 Task: Create a due date automation when advanced on, 2 days after a card is due add dates with an overdue due date at 11:00 AM.
Action: Mouse moved to (1172, 93)
Screenshot: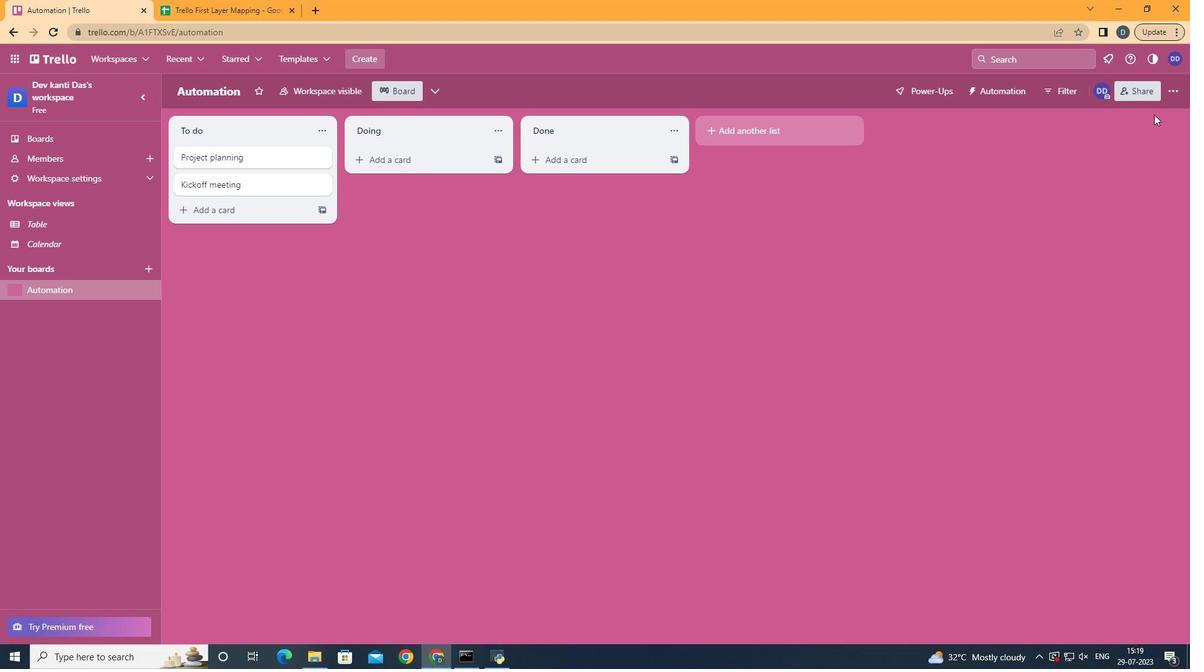
Action: Mouse pressed left at (1172, 93)
Screenshot: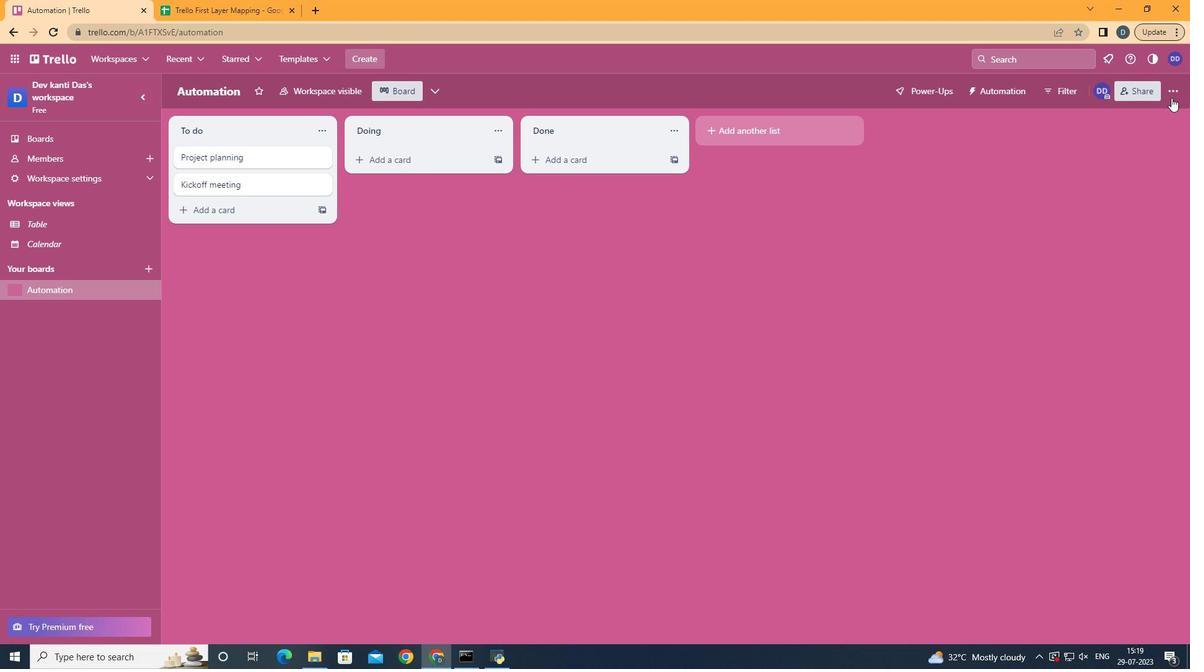 
Action: Mouse moved to (1105, 261)
Screenshot: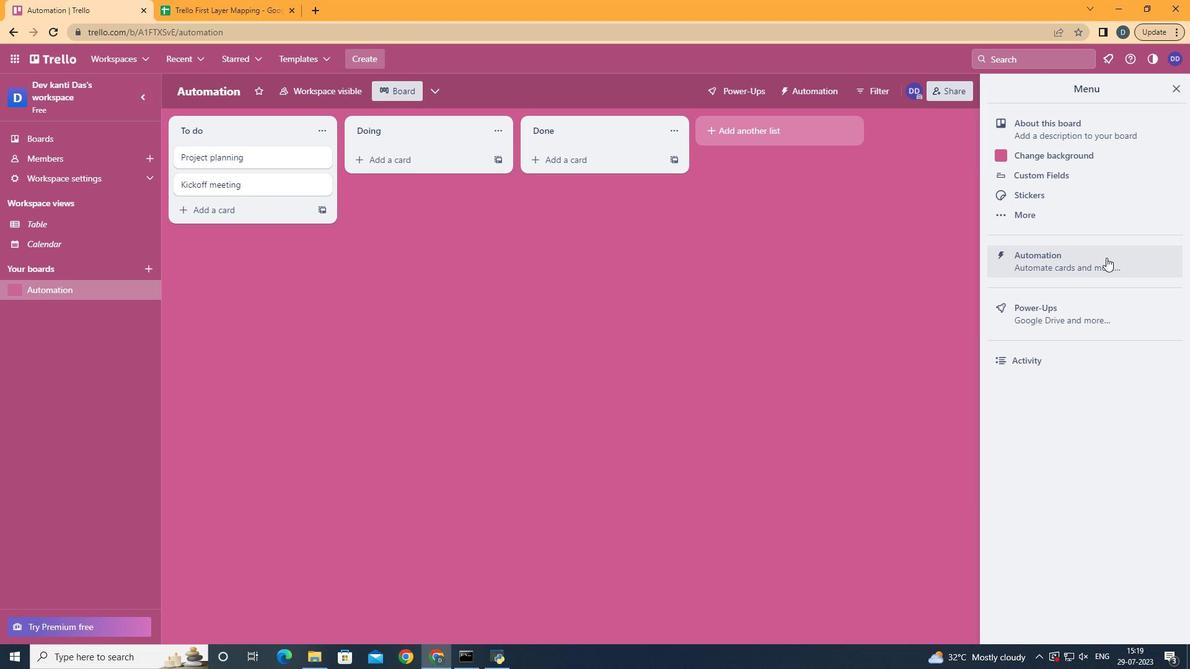 
Action: Mouse pressed left at (1105, 261)
Screenshot: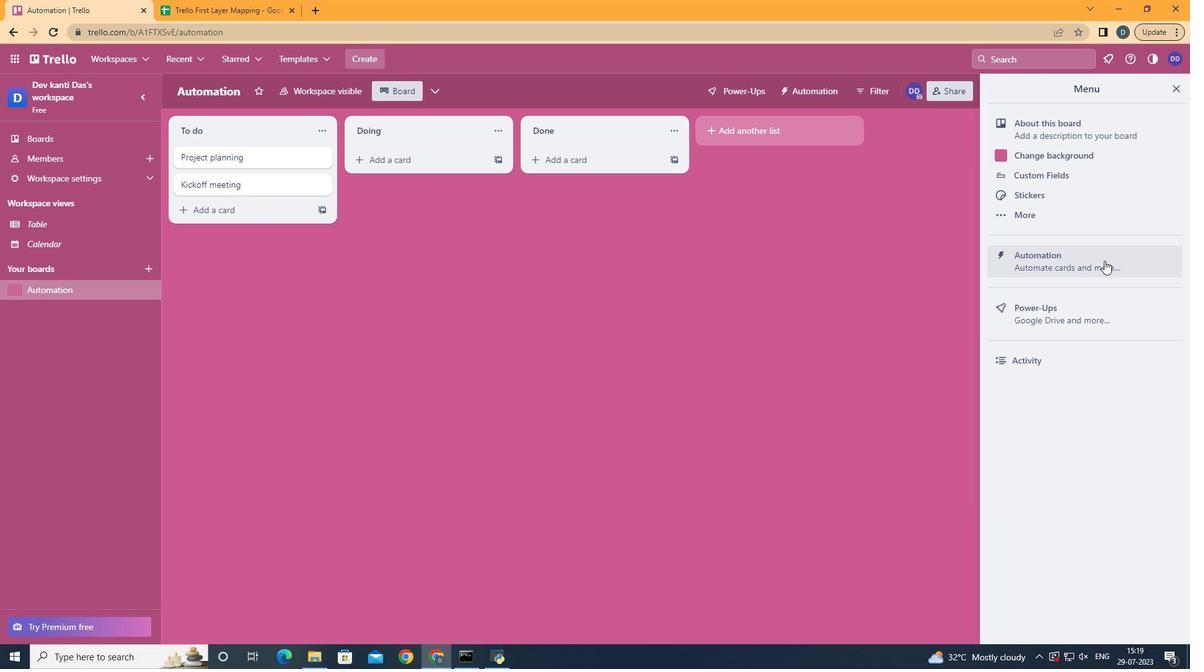 
Action: Mouse moved to (220, 248)
Screenshot: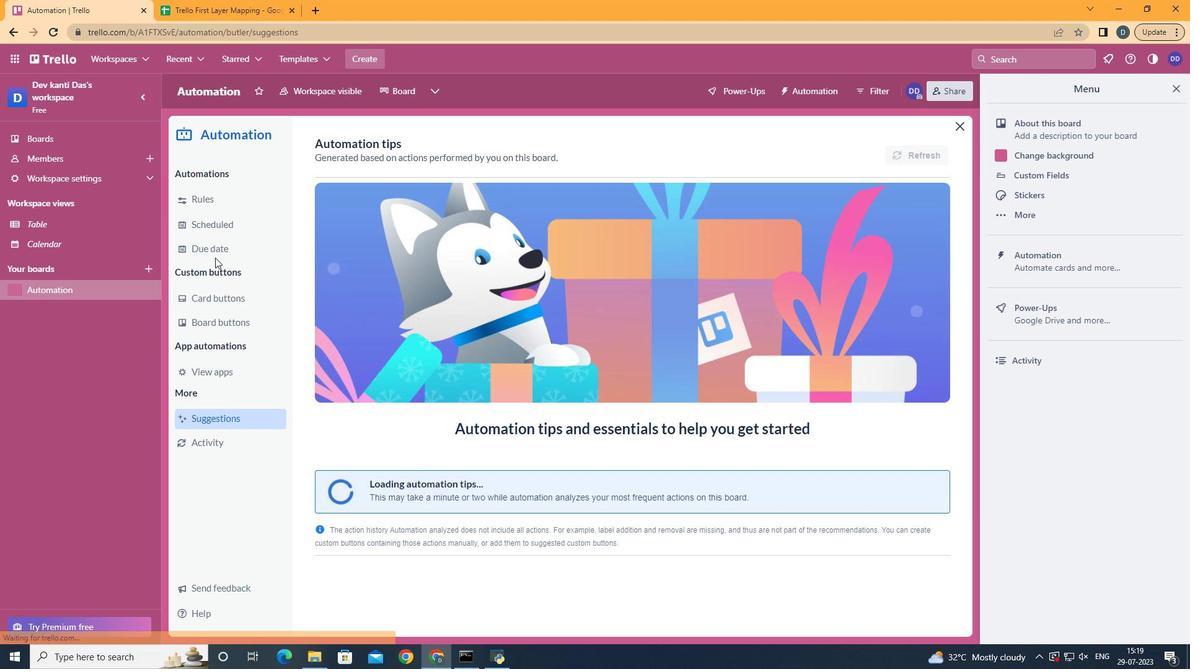 
Action: Mouse pressed left at (220, 248)
Screenshot: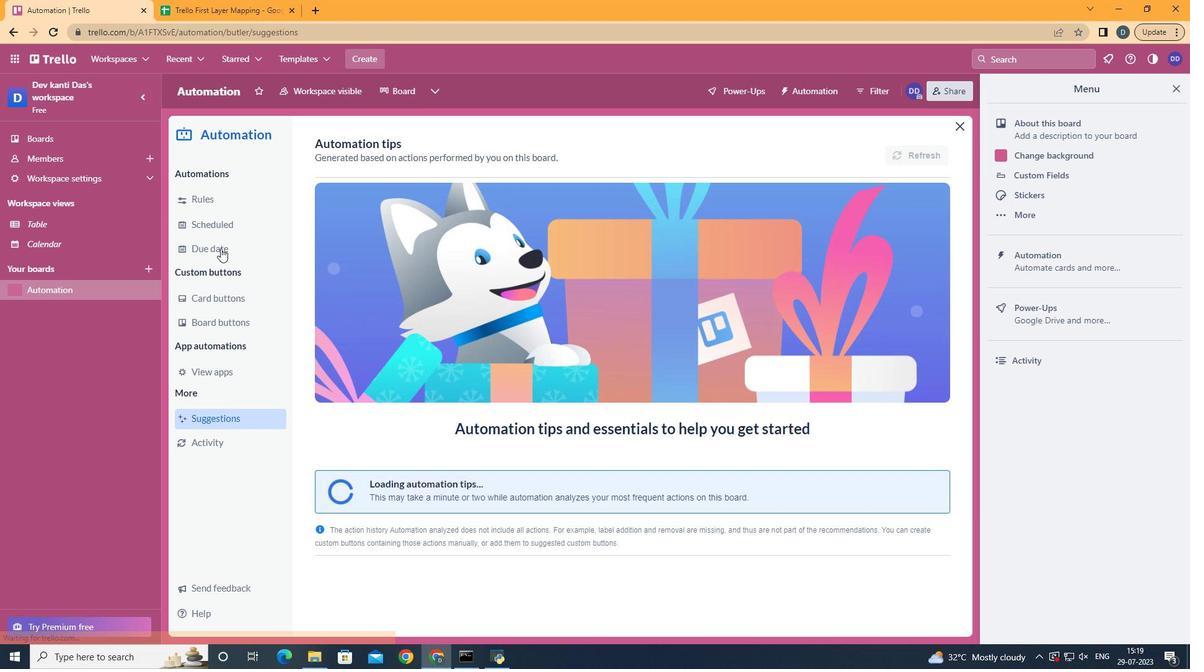 
Action: Mouse moved to (877, 144)
Screenshot: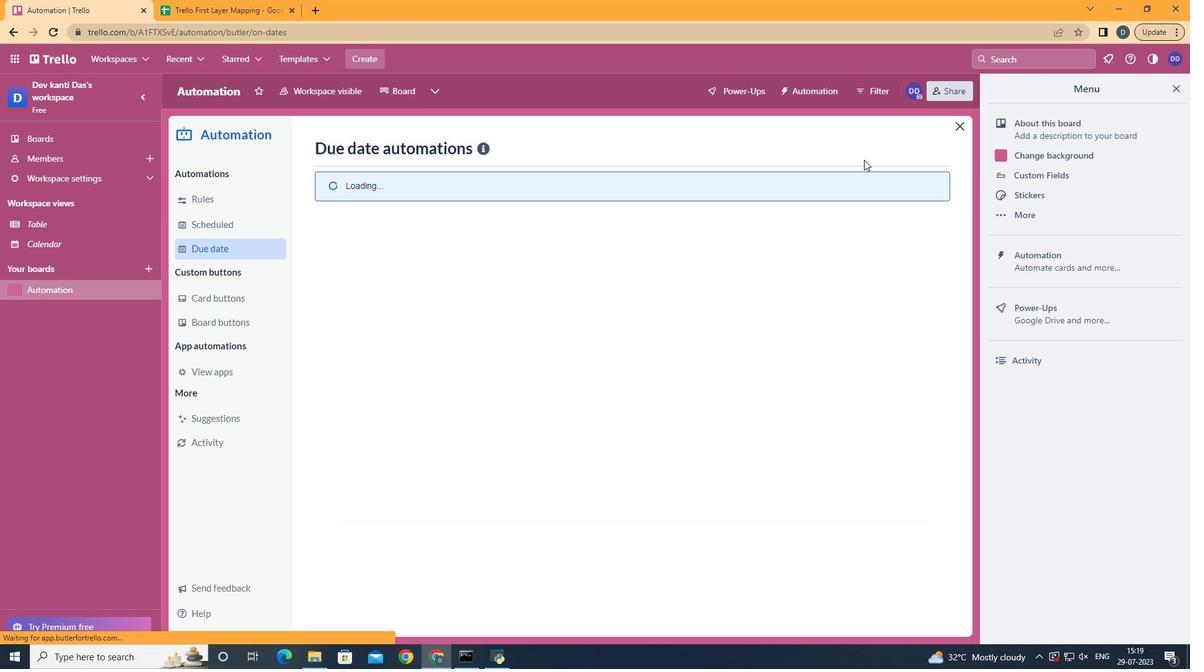 
Action: Mouse pressed left at (877, 144)
Screenshot: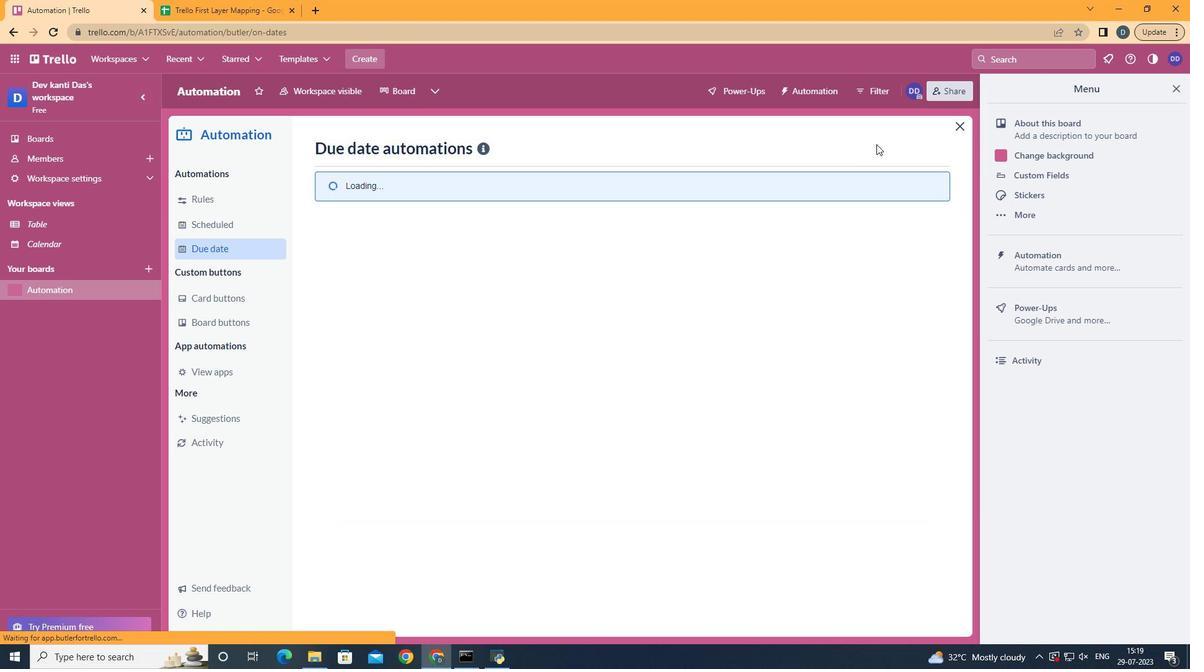 
Action: Mouse pressed left at (877, 144)
Screenshot: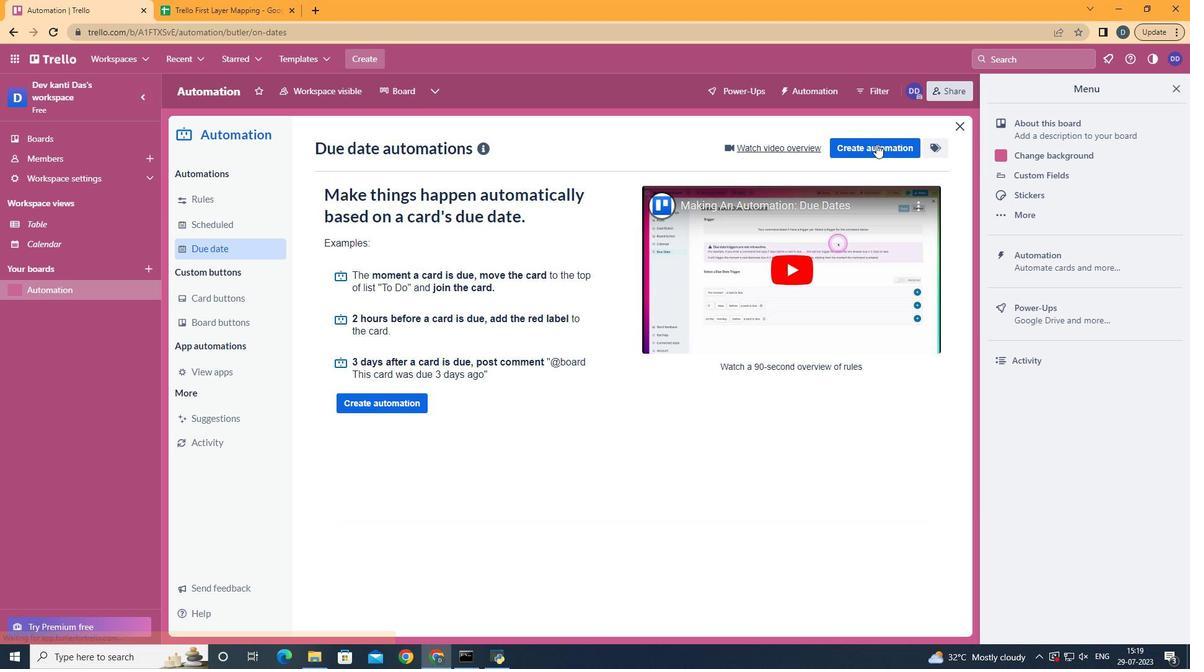 
Action: Mouse moved to (399, 401)
Screenshot: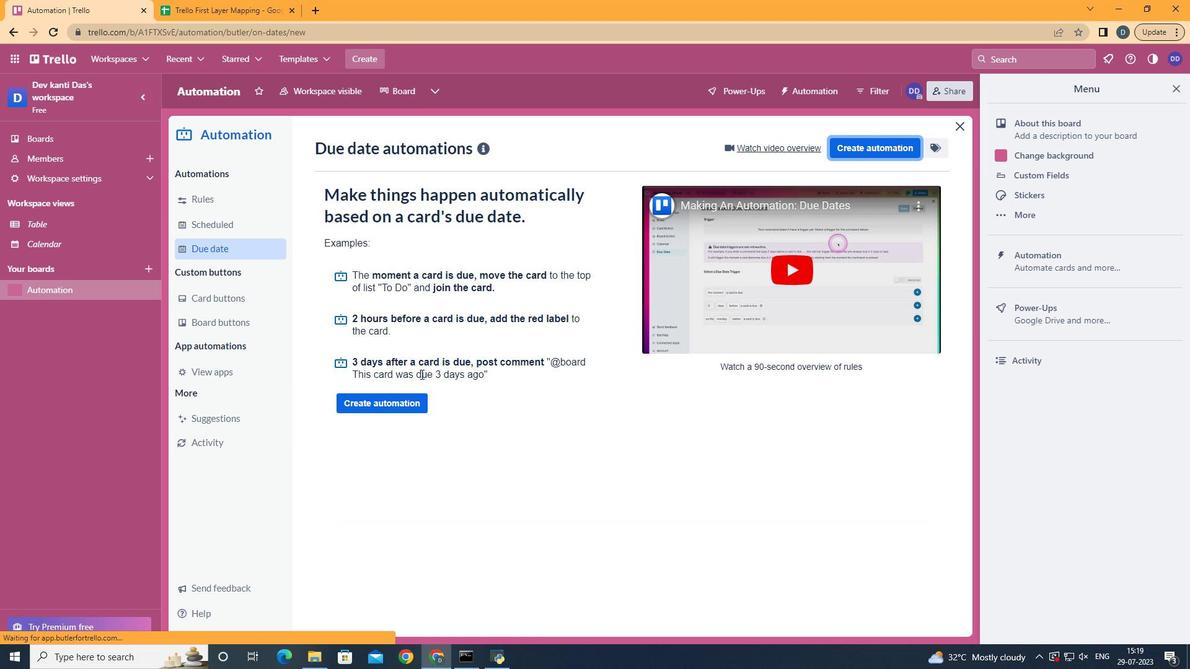 
Action: Mouse pressed left at (399, 401)
Screenshot: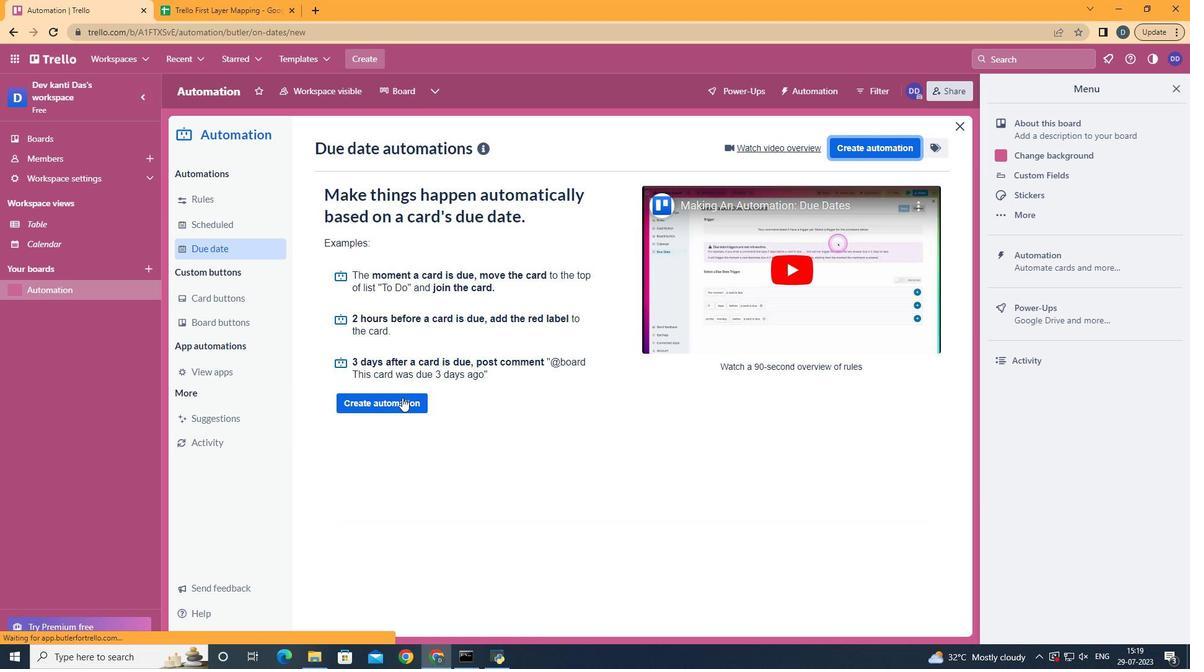 
Action: Mouse moved to (583, 272)
Screenshot: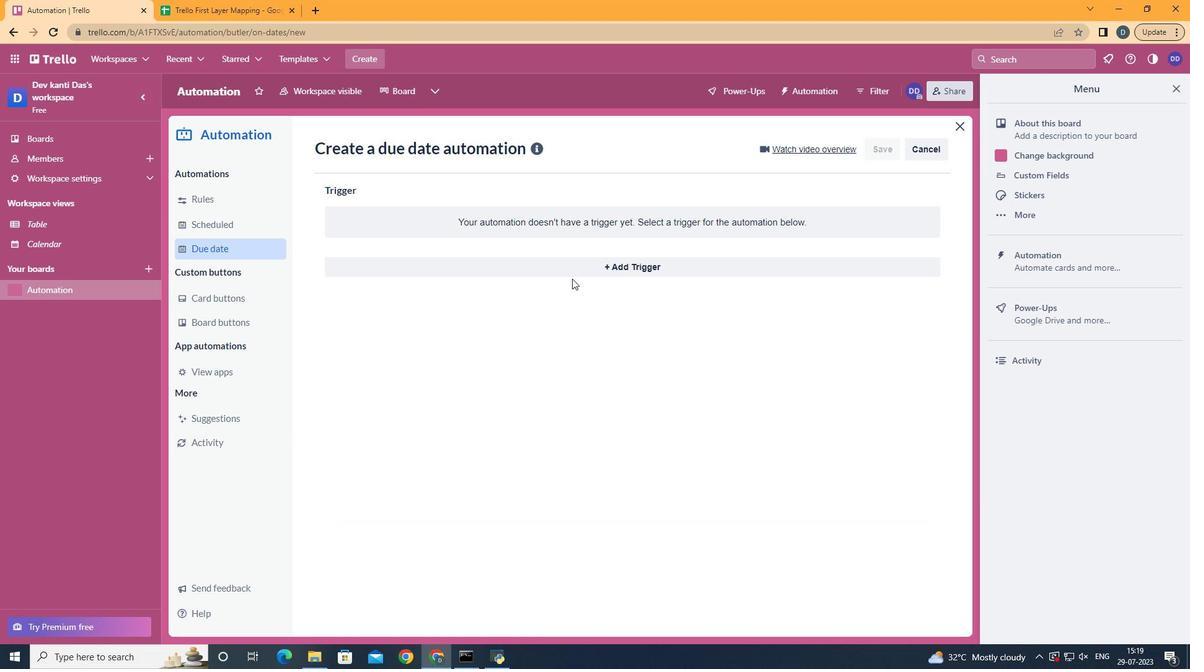 
Action: Mouse pressed left at (583, 272)
Screenshot: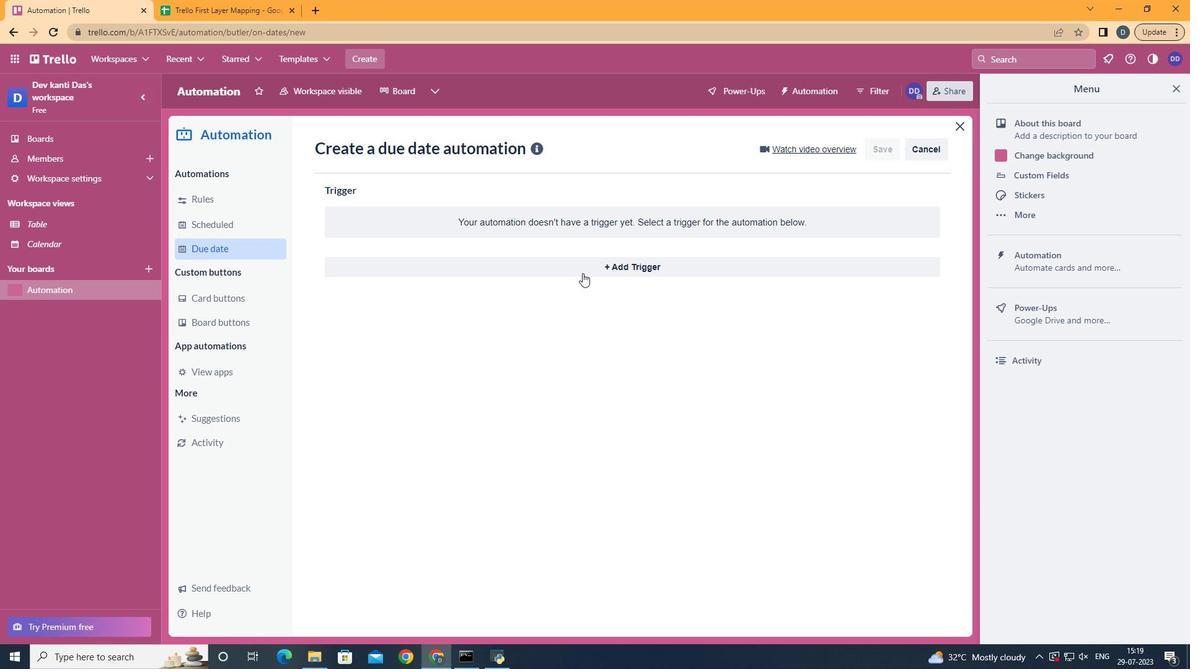 
Action: Mouse moved to (434, 501)
Screenshot: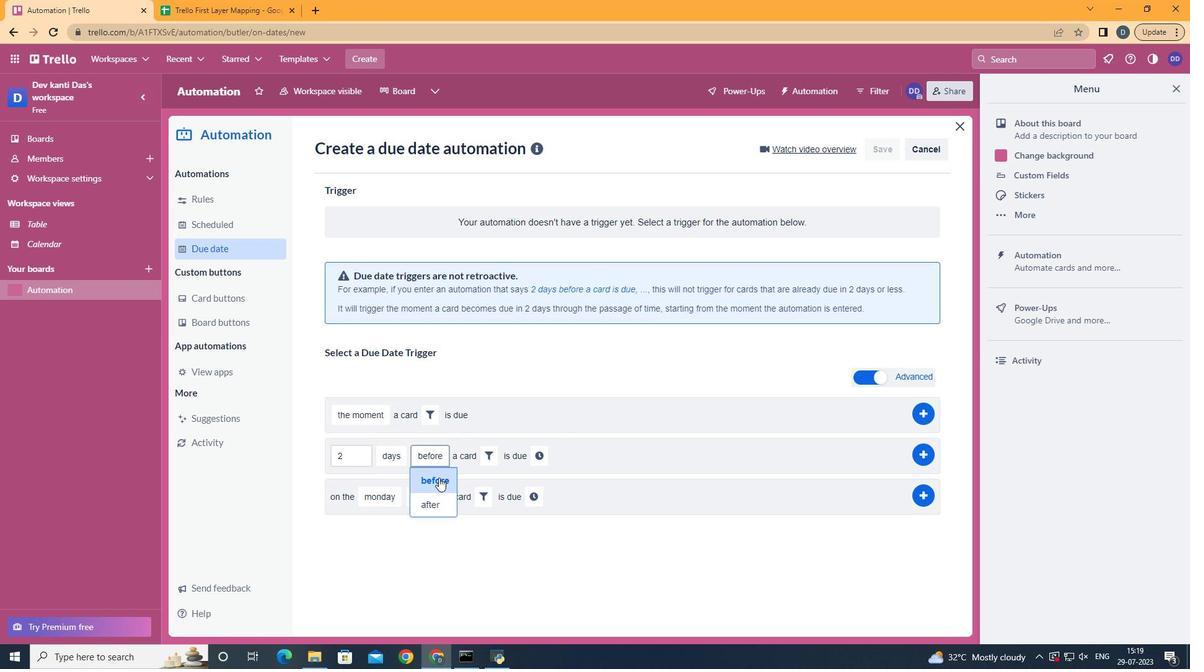 
Action: Mouse pressed left at (434, 501)
Screenshot: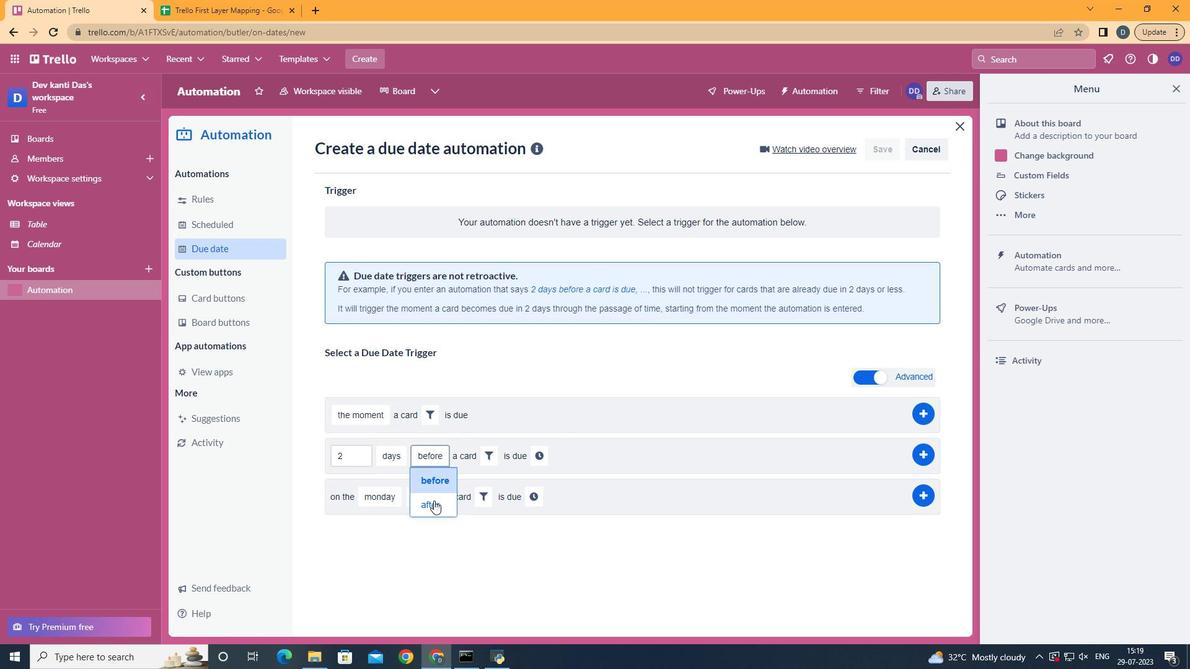 
Action: Mouse moved to (481, 462)
Screenshot: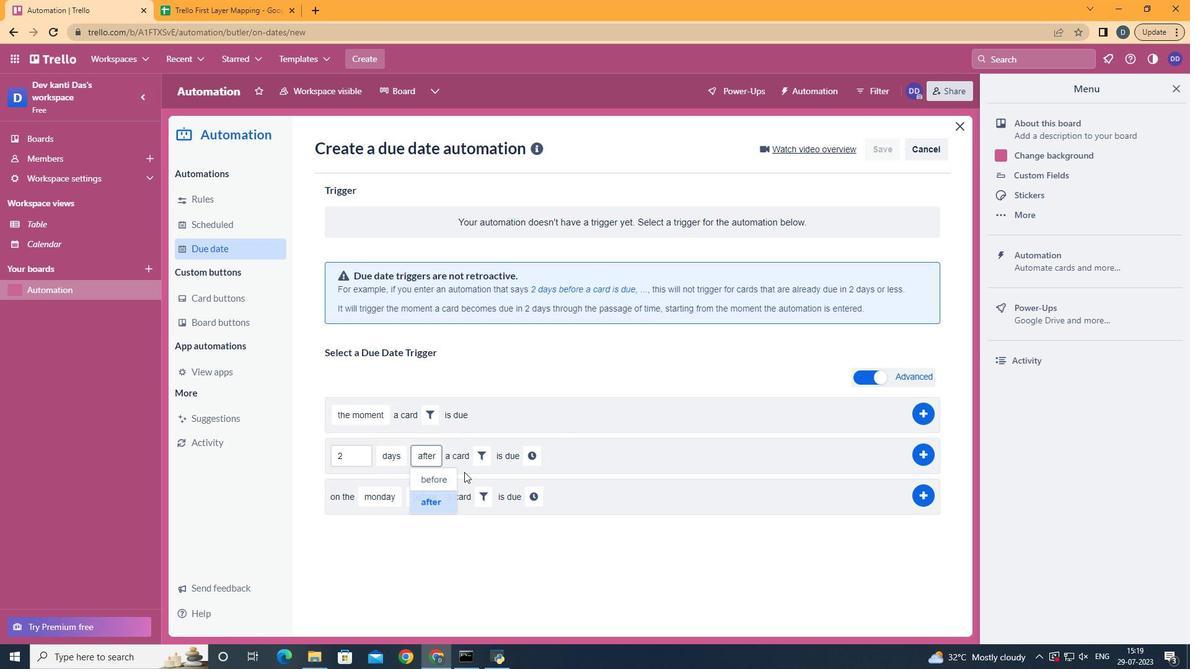 
Action: Mouse pressed left at (481, 462)
Screenshot: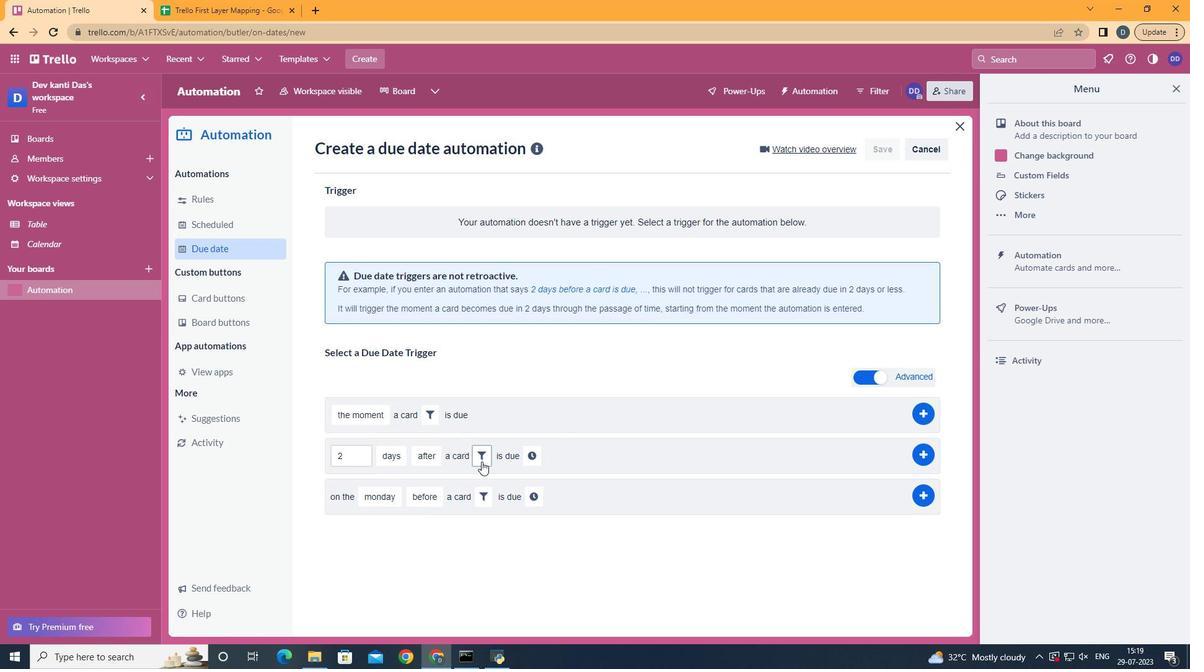
Action: Mouse moved to (546, 495)
Screenshot: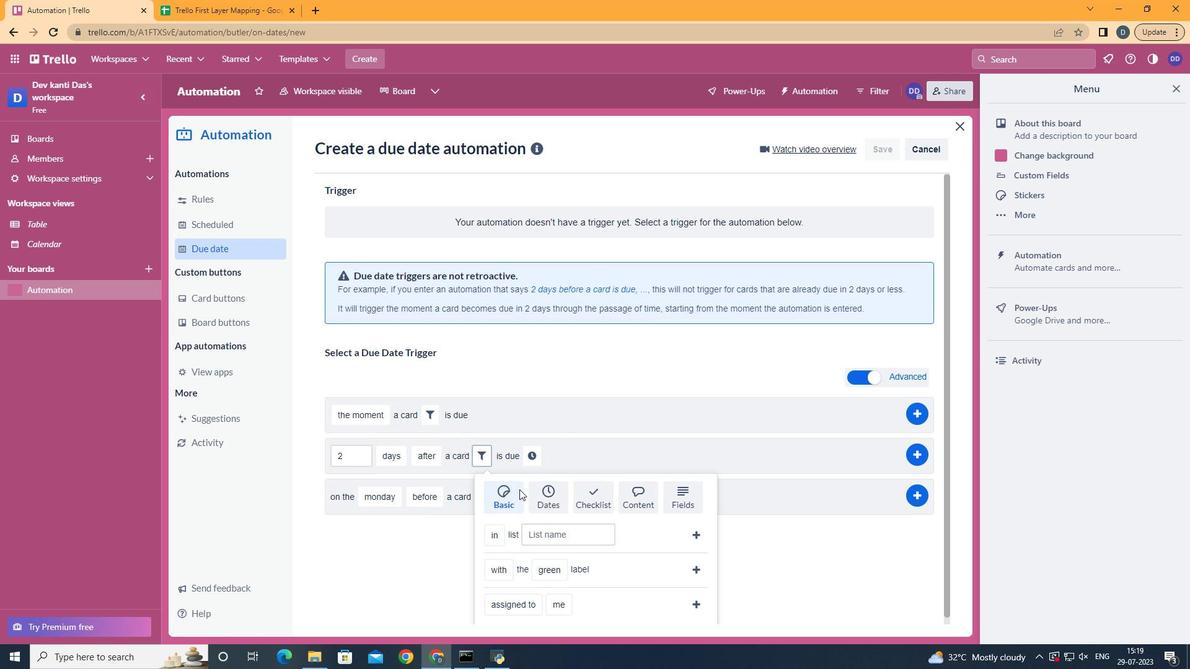 
Action: Mouse pressed left at (546, 495)
Screenshot: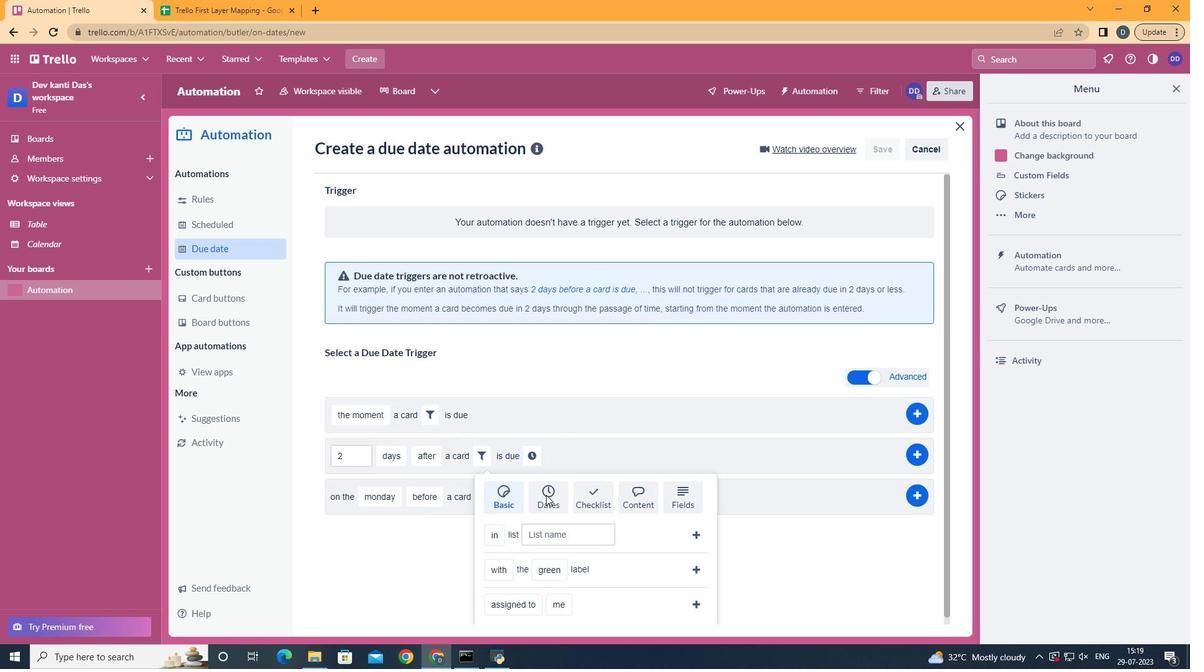 
Action: Mouse moved to (501, 552)
Screenshot: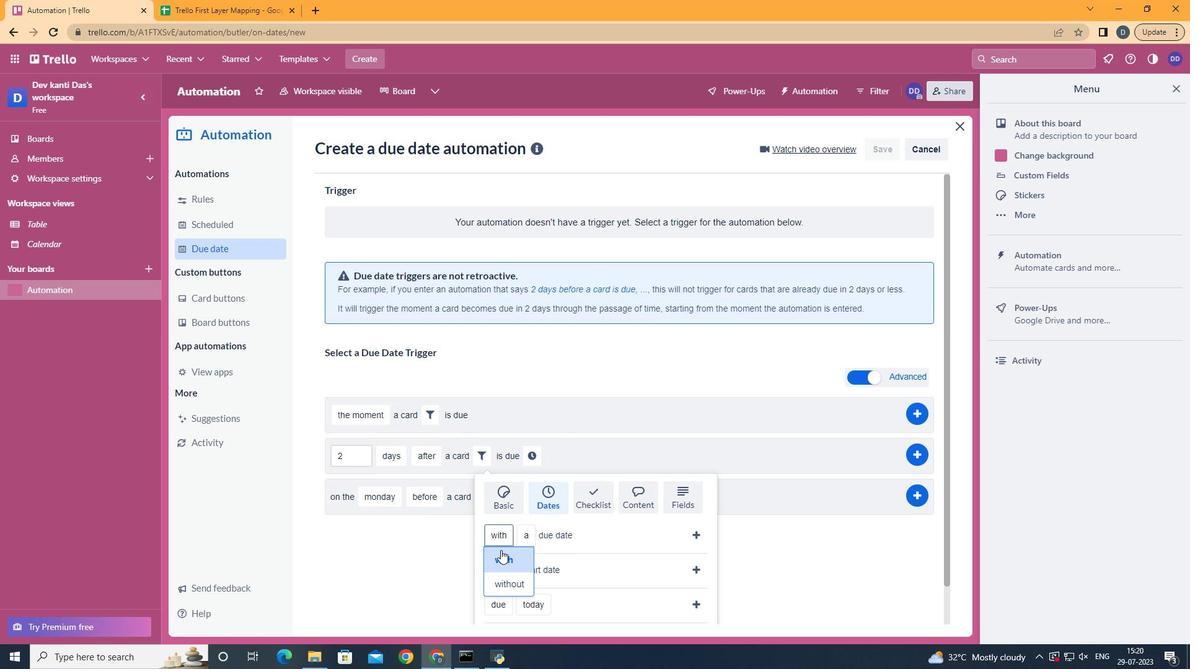 
Action: Mouse pressed left at (501, 552)
Screenshot: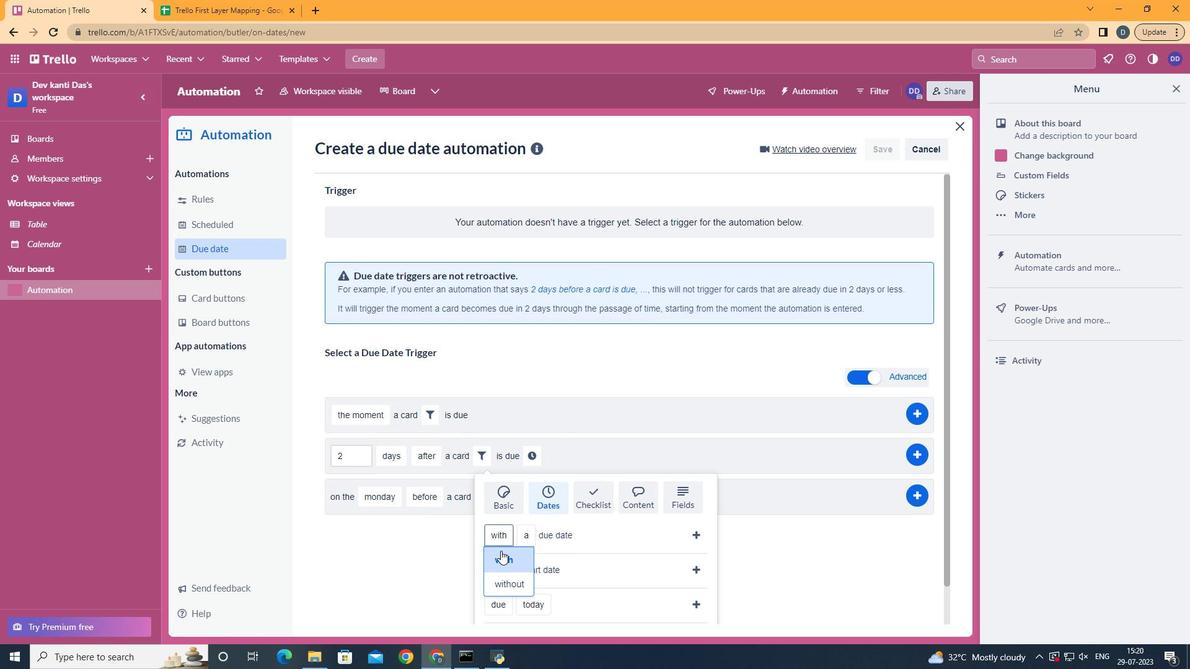 
Action: Mouse moved to (526, 536)
Screenshot: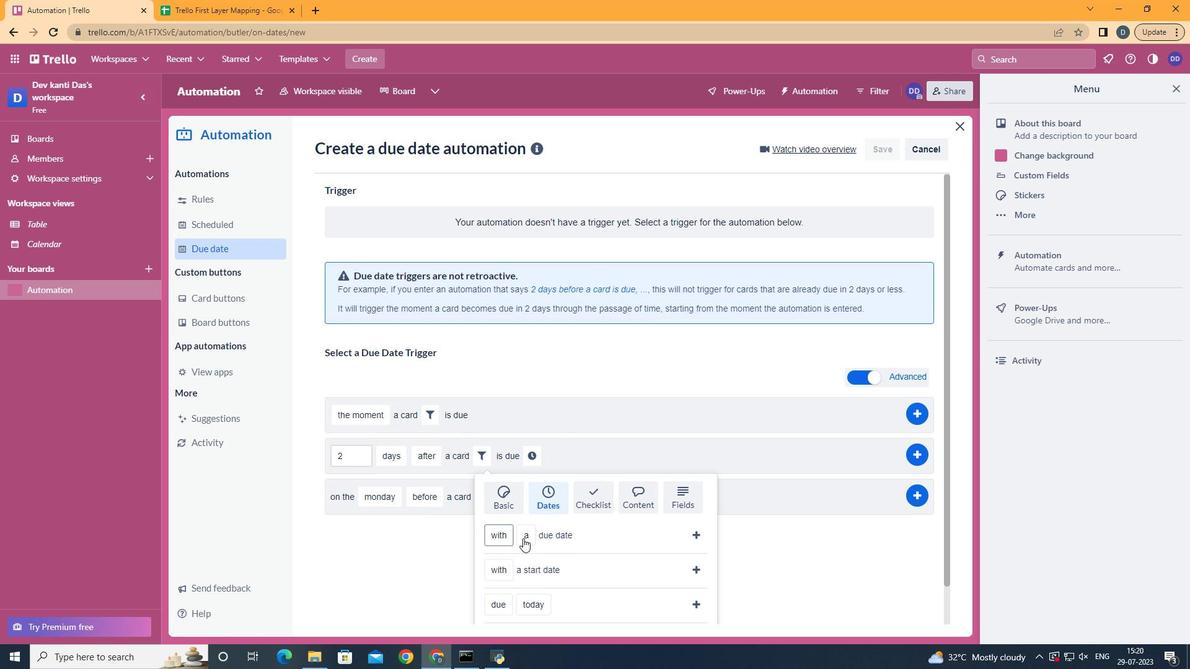
Action: Mouse pressed left at (526, 536)
Screenshot: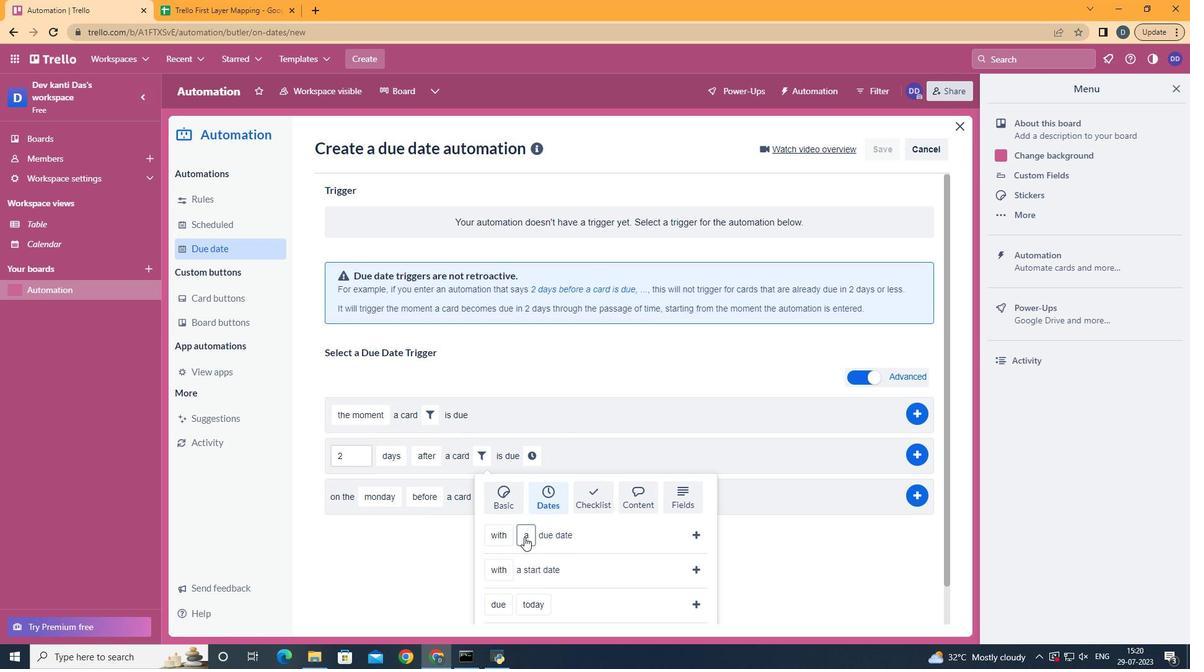 
Action: Mouse moved to (548, 511)
Screenshot: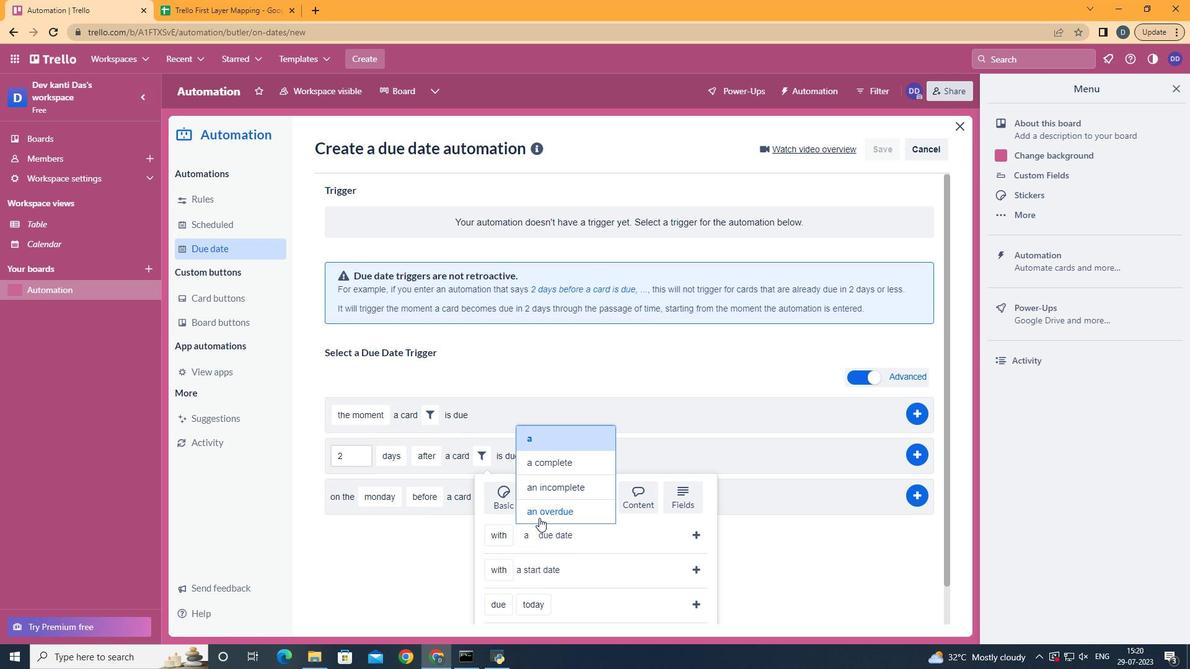 
Action: Mouse pressed left at (548, 511)
Screenshot: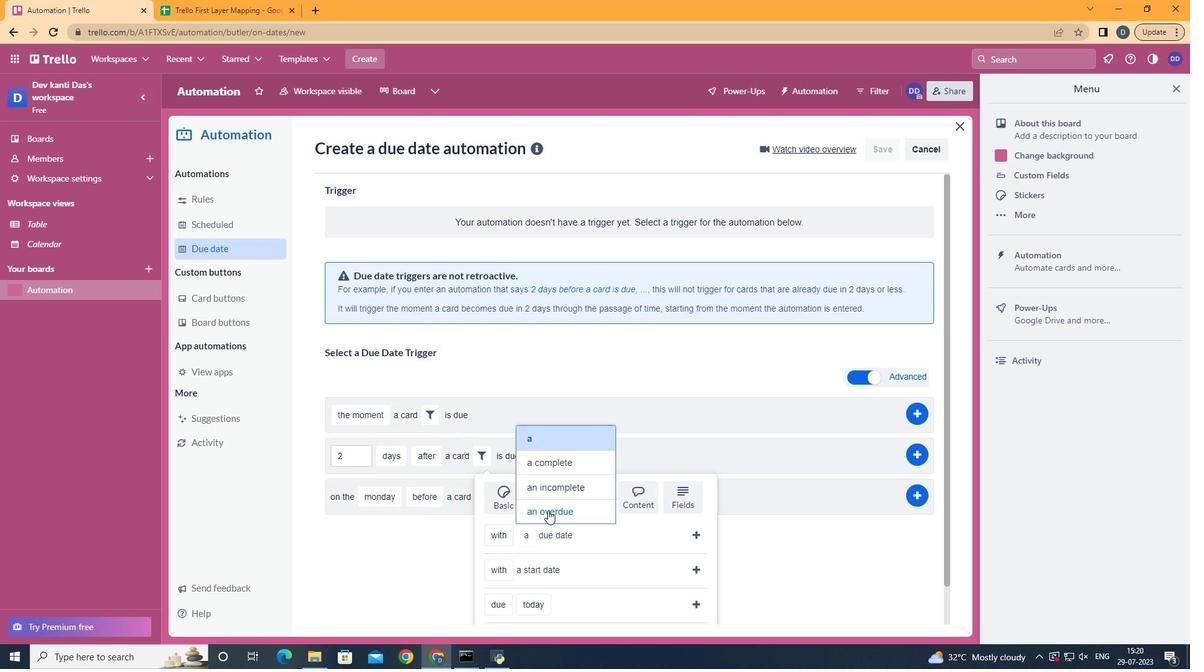 
Action: Mouse moved to (703, 530)
Screenshot: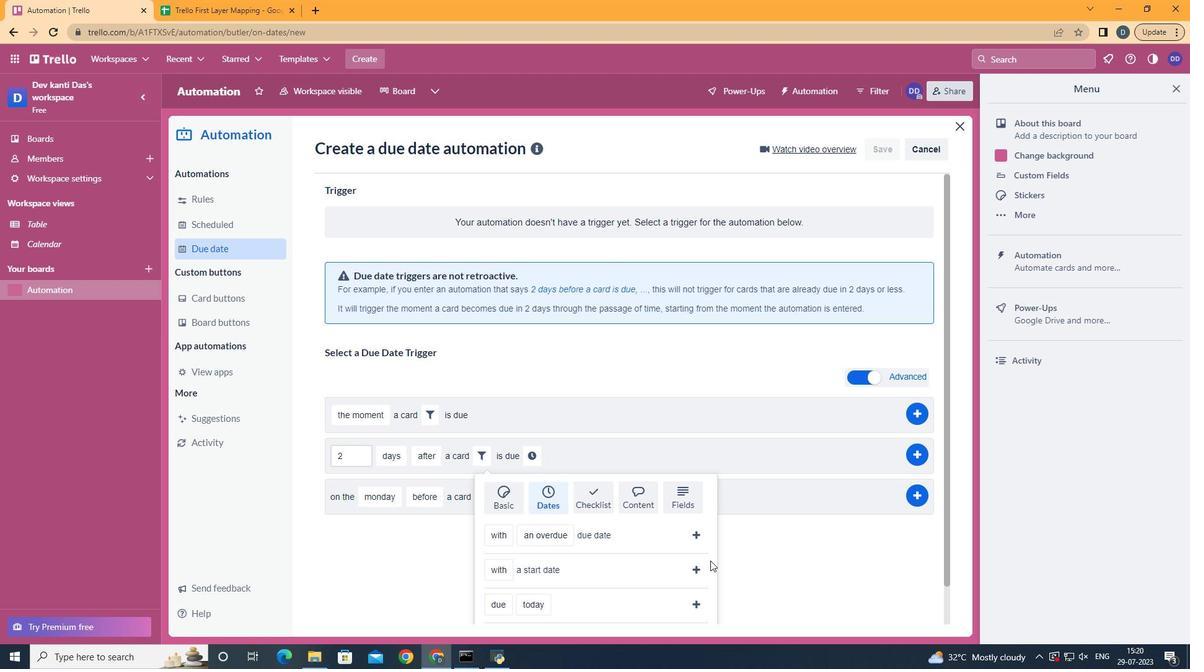 
Action: Mouse pressed left at (703, 530)
Screenshot: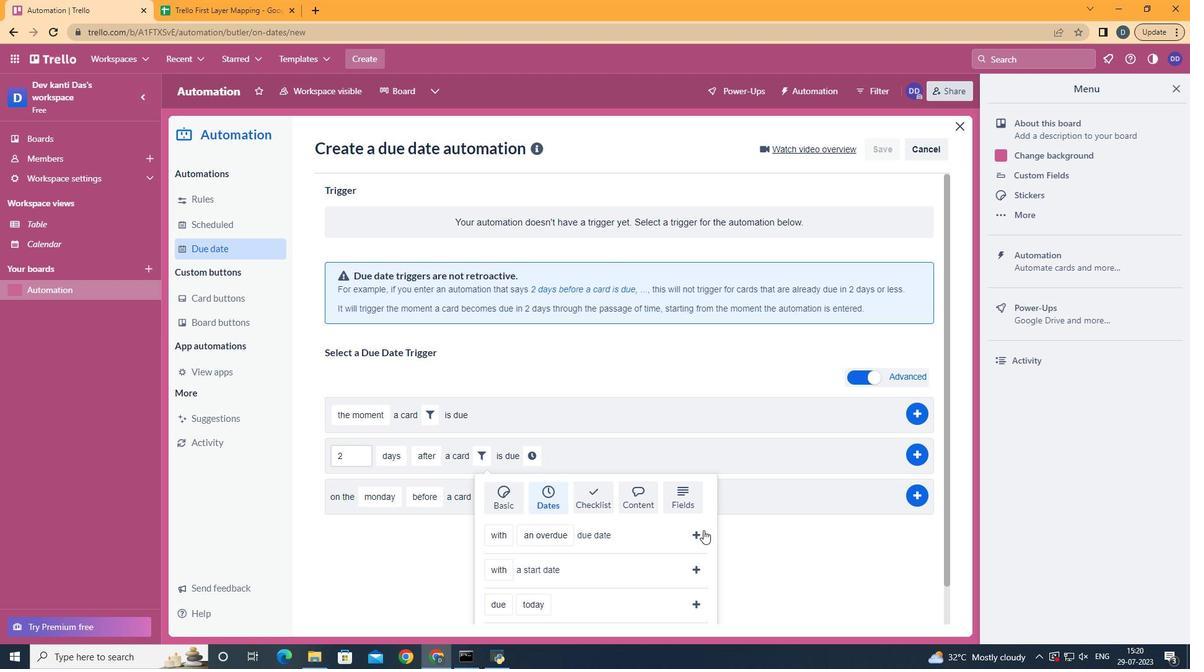 
Action: Mouse moved to (661, 457)
Screenshot: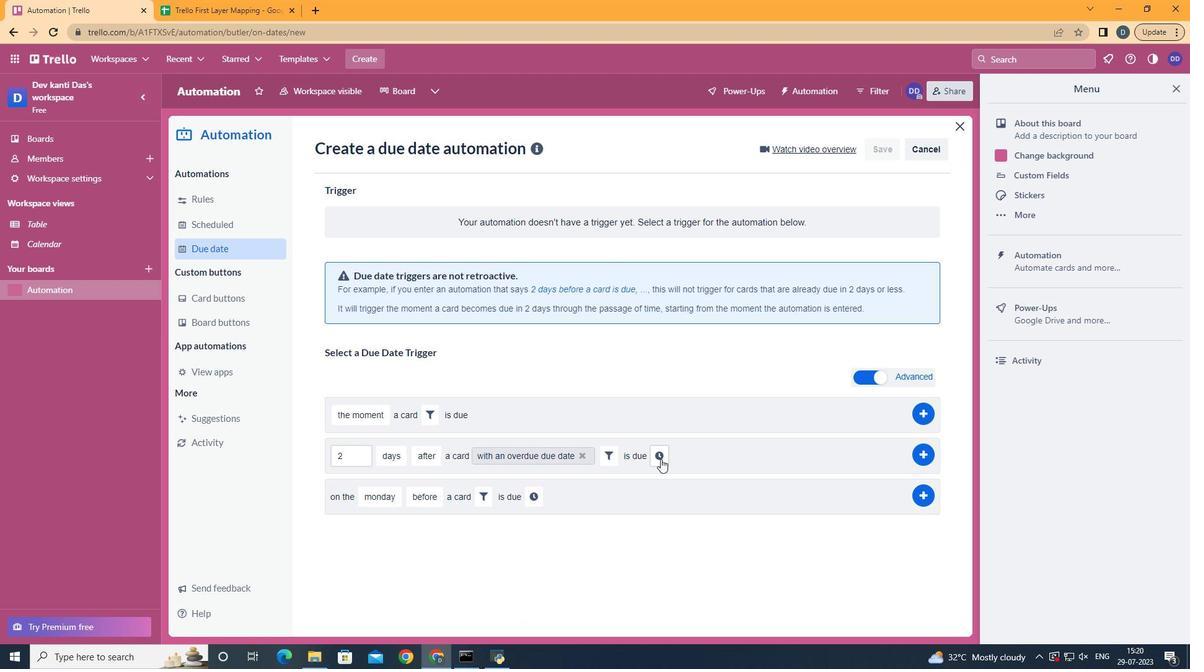 
Action: Mouse pressed left at (661, 457)
Screenshot: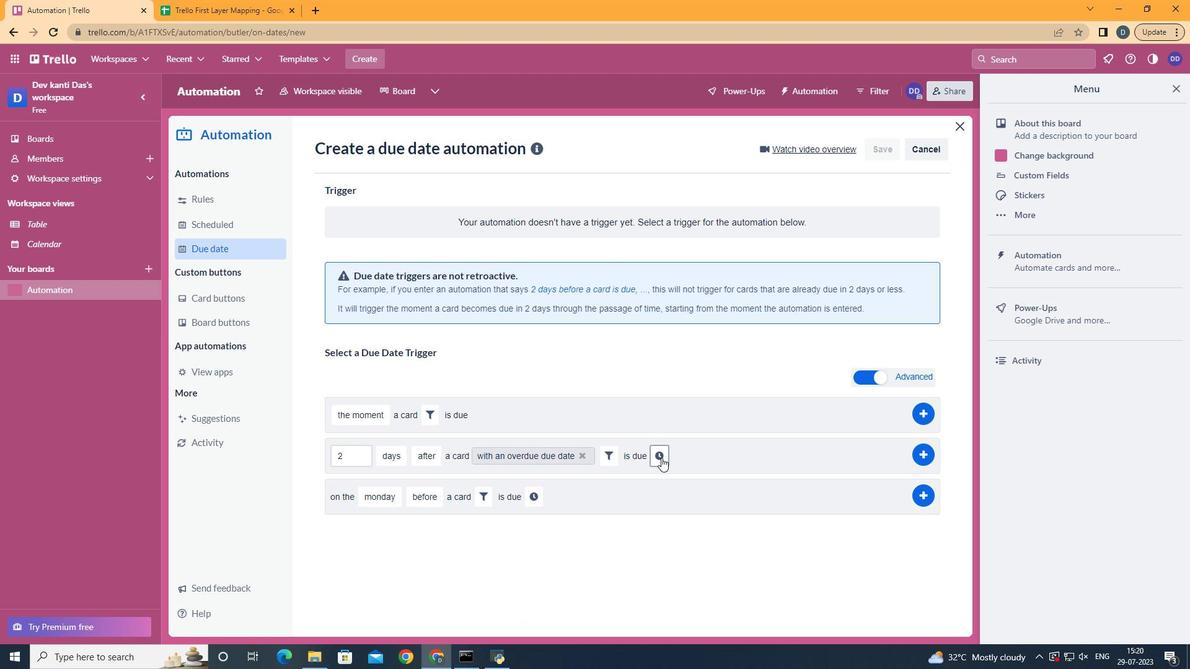 
Action: Mouse moved to (682, 465)
Screenshot: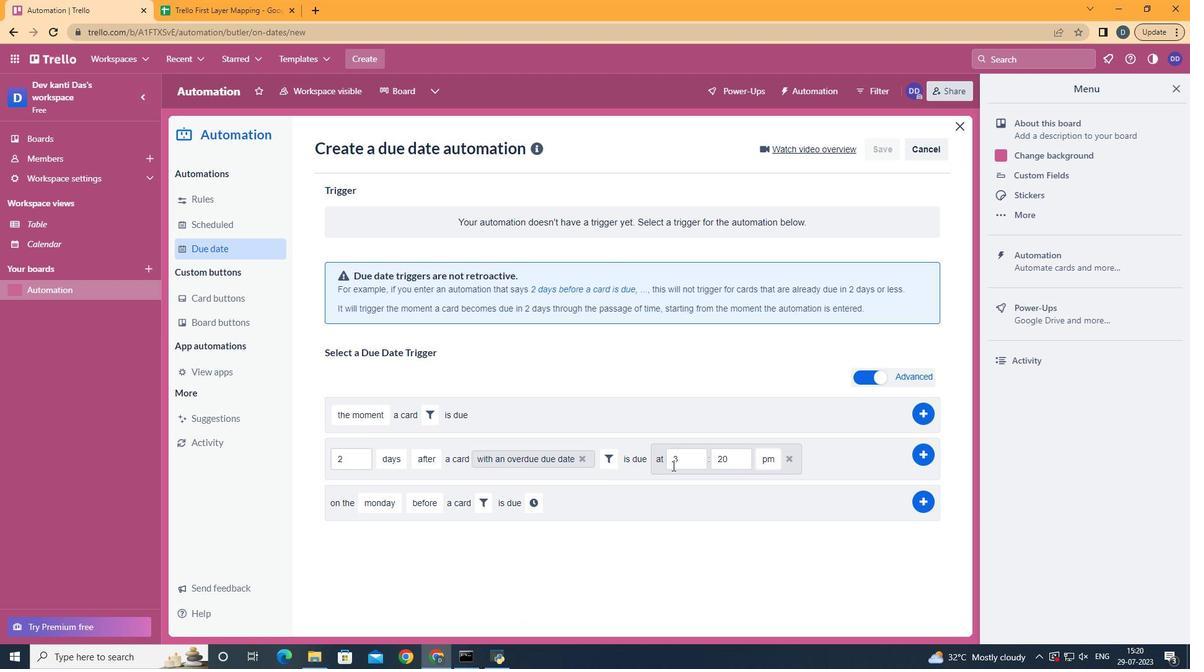 
Action: Mouse pressed left at (682, 465)
Screenshot: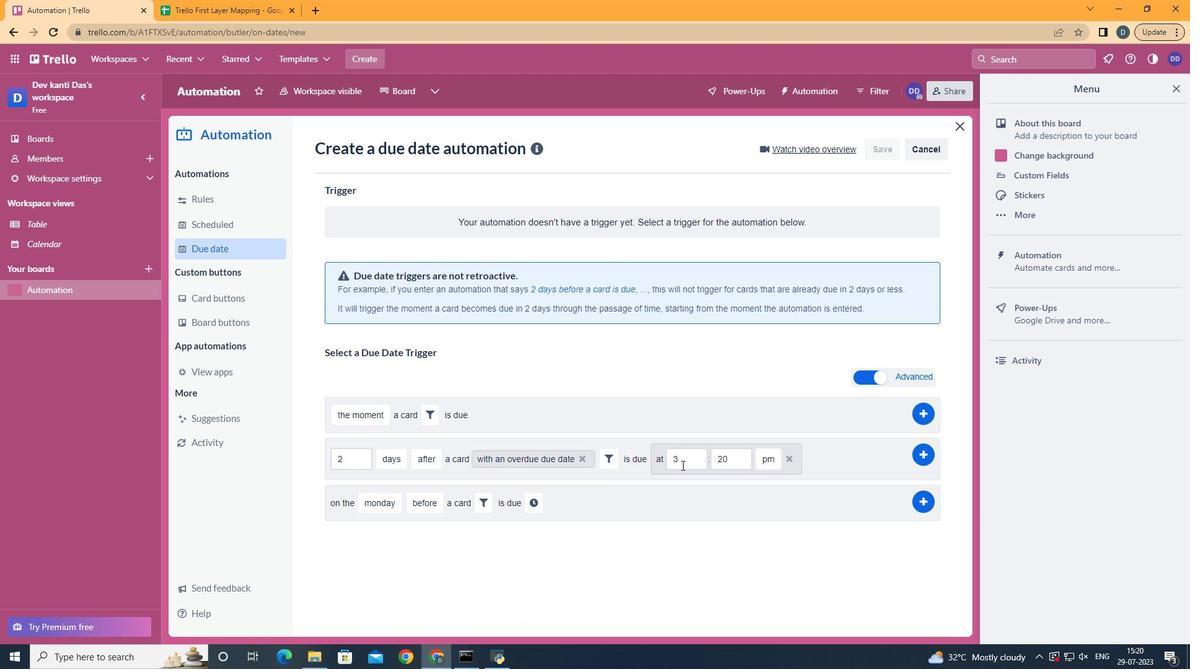 
Action: Key pressed <Key.backspace>11
Screenshot: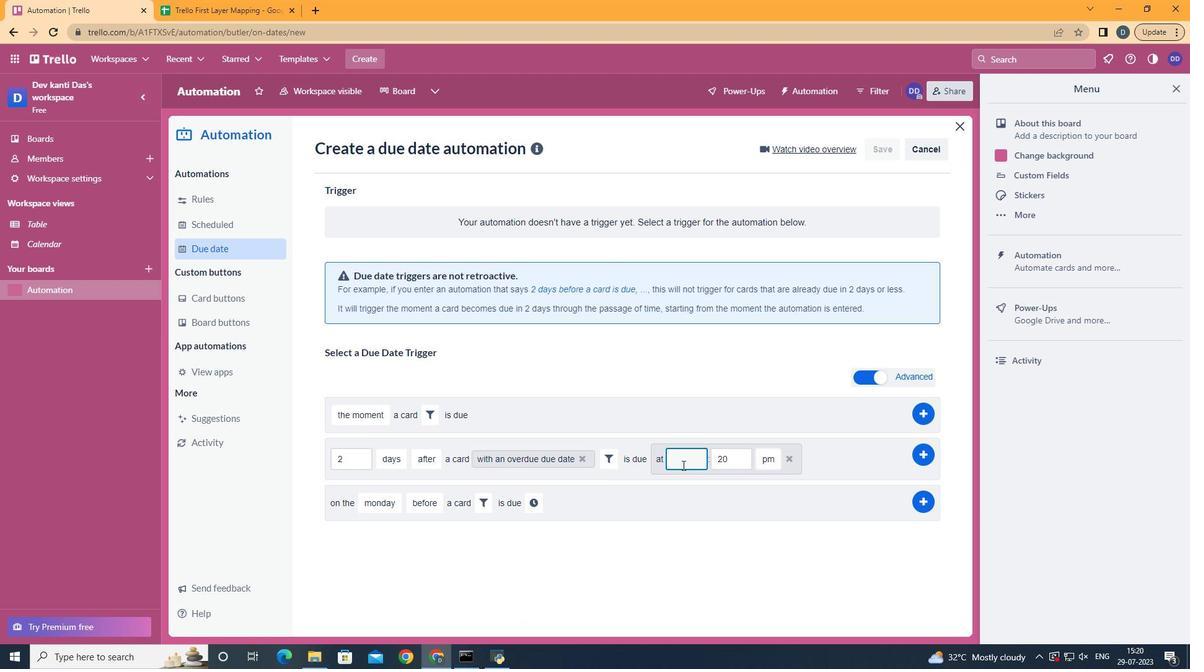 
Action: Mouse moved to (749, 457)
Screenshot: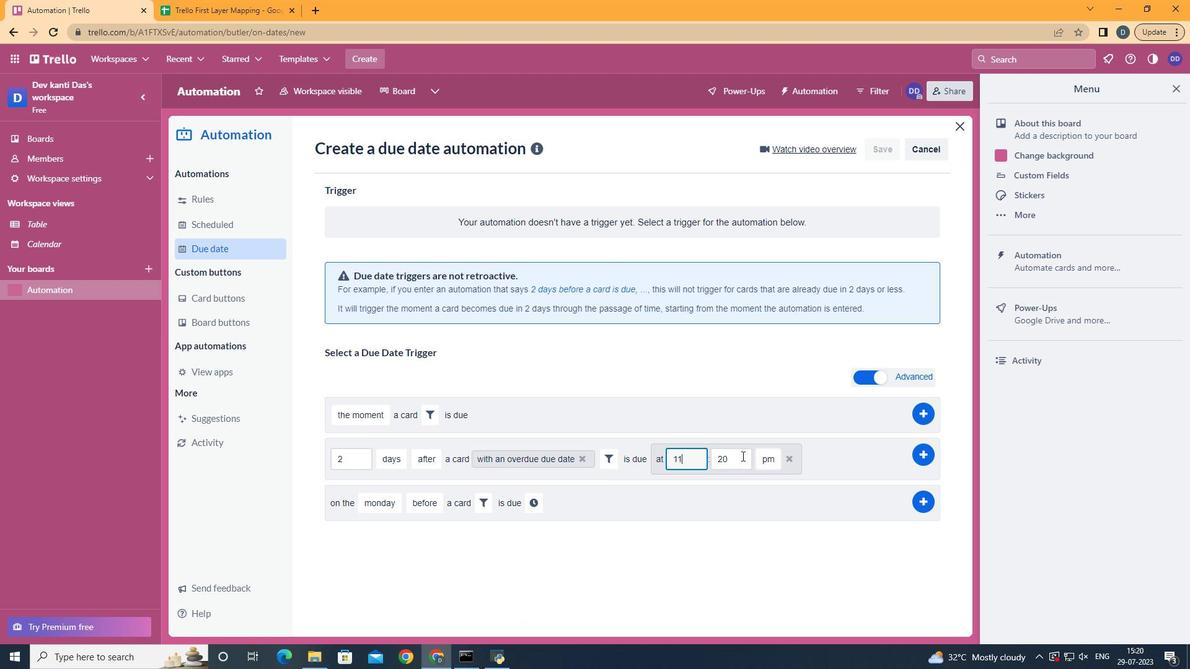 
Action: Mouse pressed left at (749, 457)
Screenshot: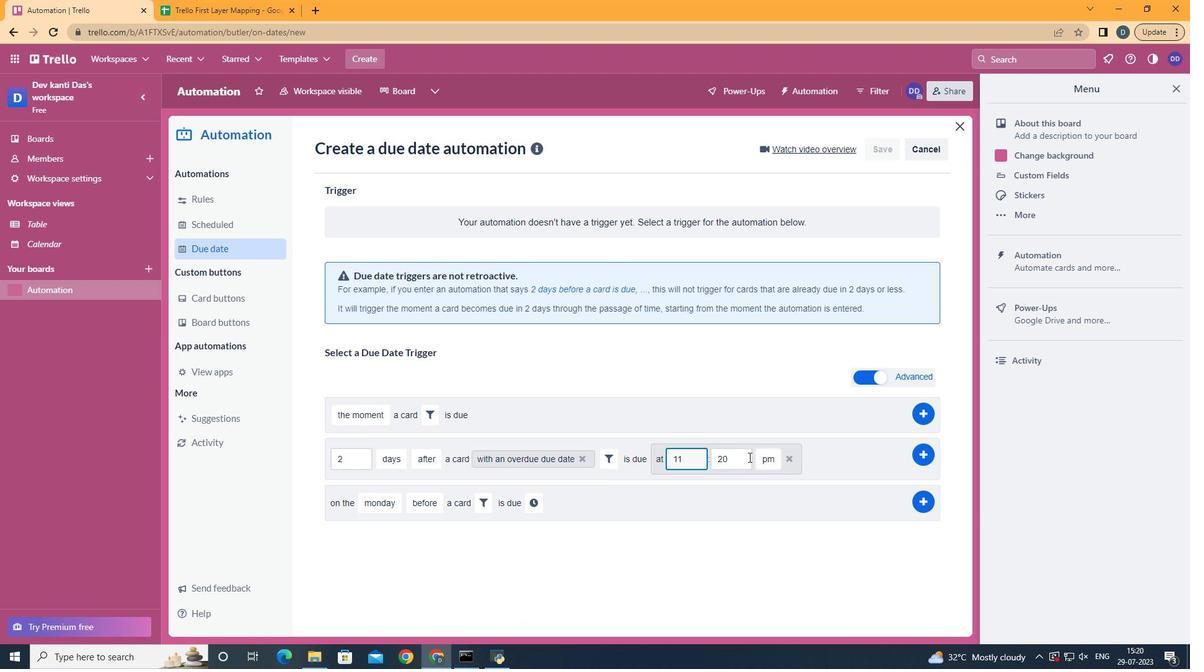 
Action: Key pressed <Key.backspace><Key.backspace>00
Screenshot: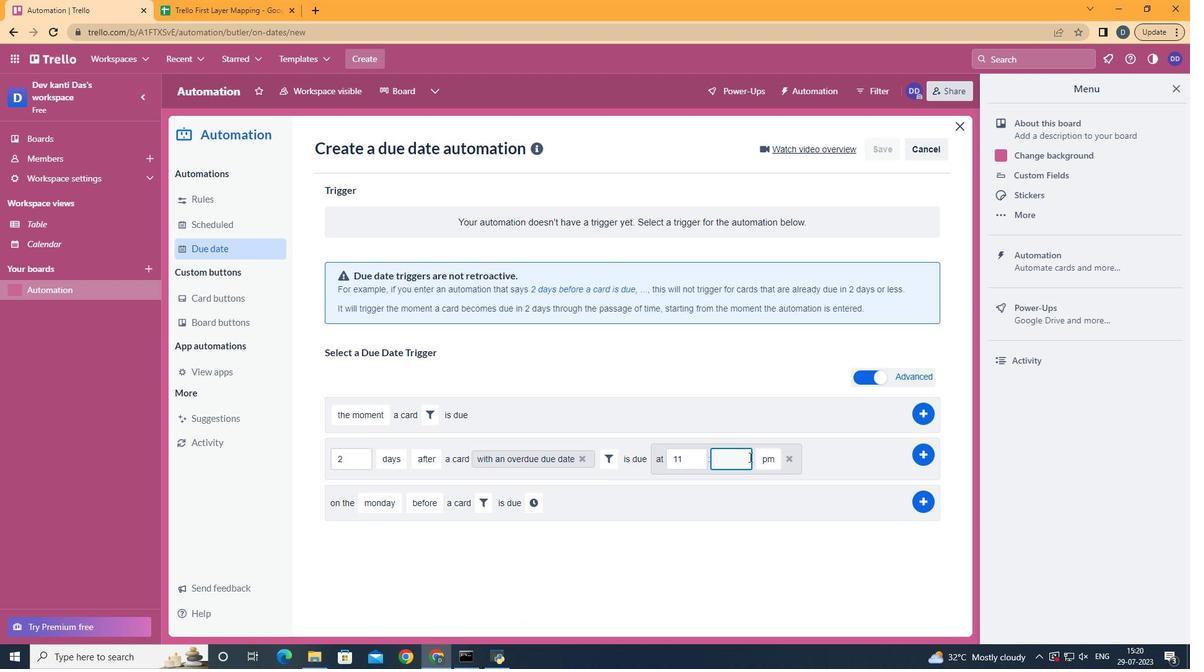 
Action: Mouse moved to (767, 481)
Screenshot: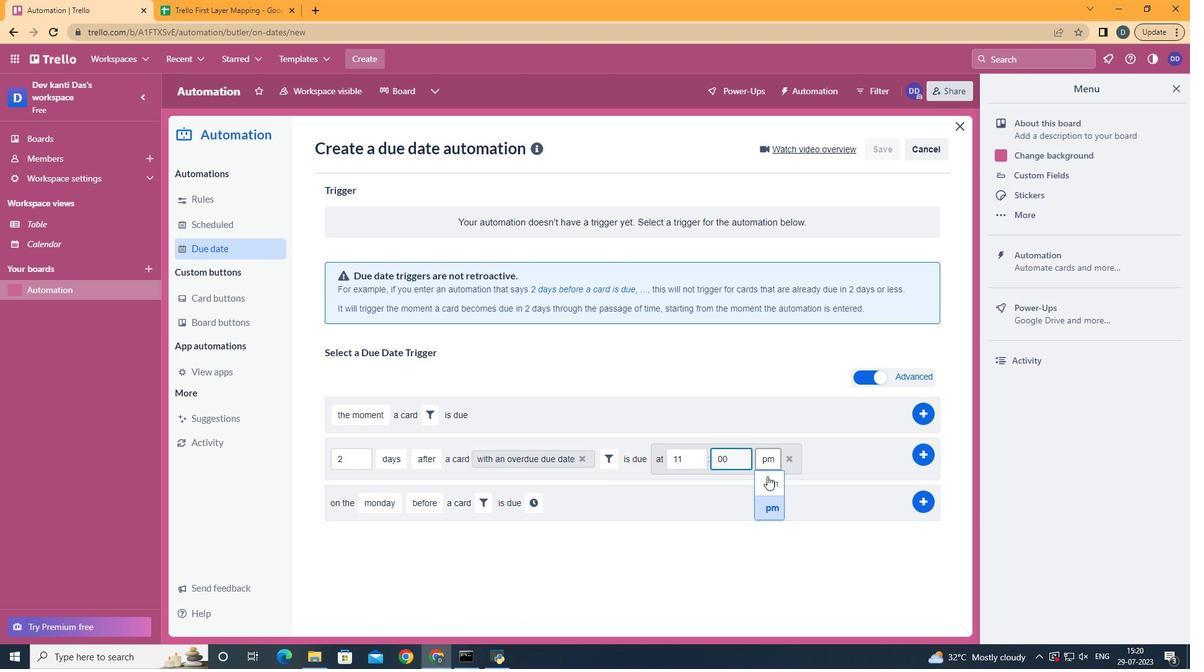 
Action: Mouse pressed left at (767, 481)
Screenshot: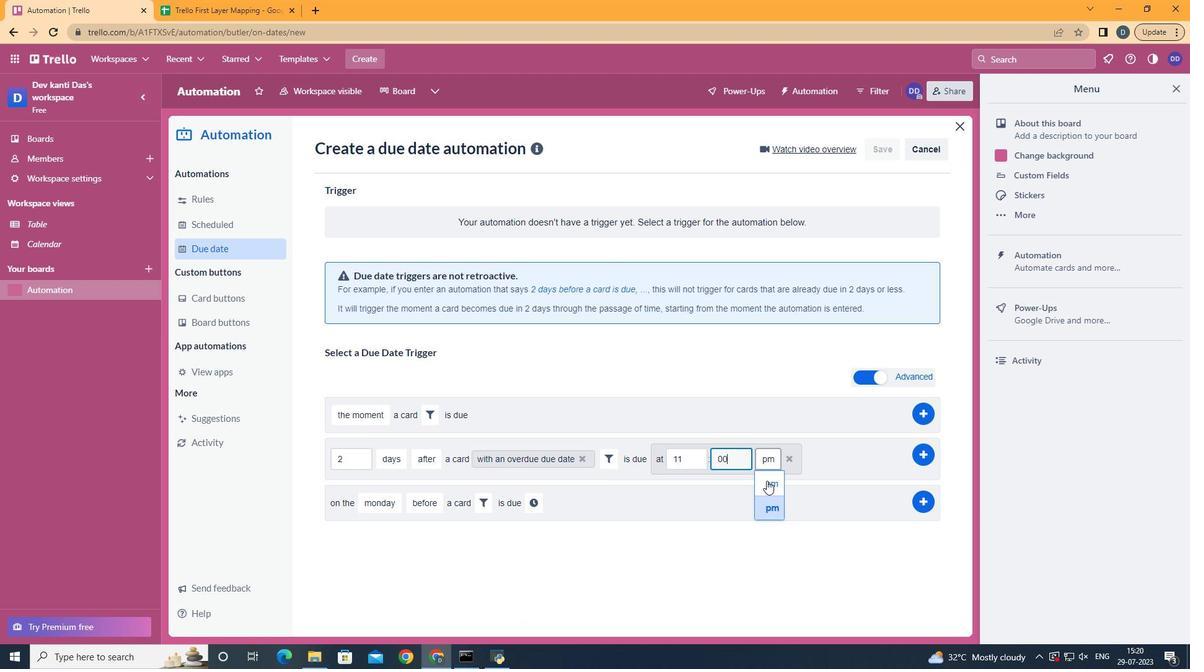 
